 Task: Assign in the project ZillaTech the issue 'Implement a new cloud-based fleet management system for a company with advanced vehicle tracking and maintenance features' to the sprint 'Infinity and Beyond'.
Action: Mouse moved to (193, 53)
Screenshot: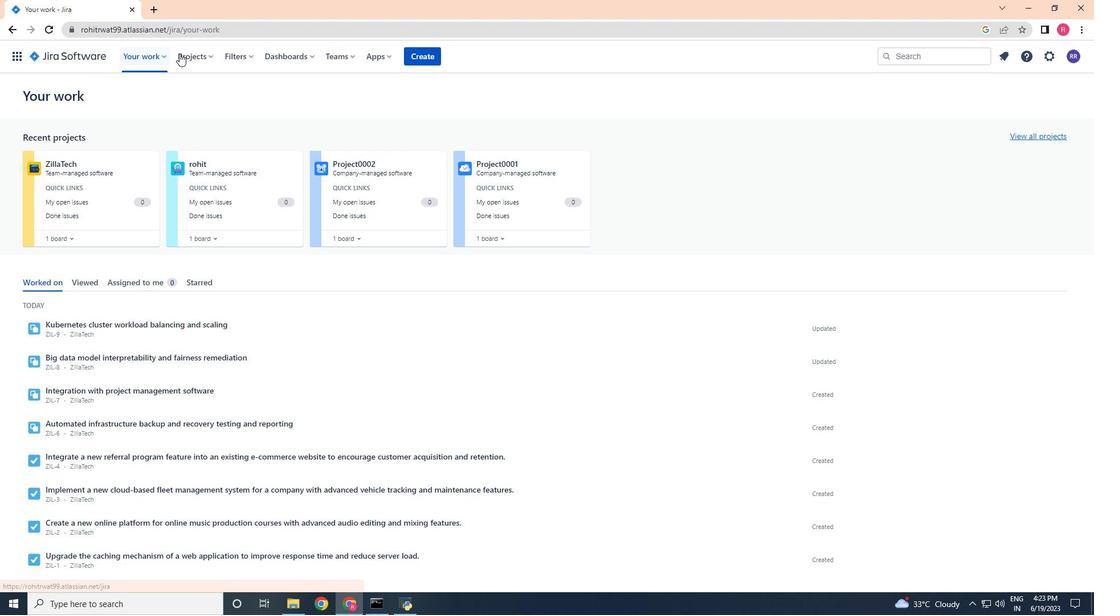 
Action: Mouse pressed left at (193, 53)
Screenshot: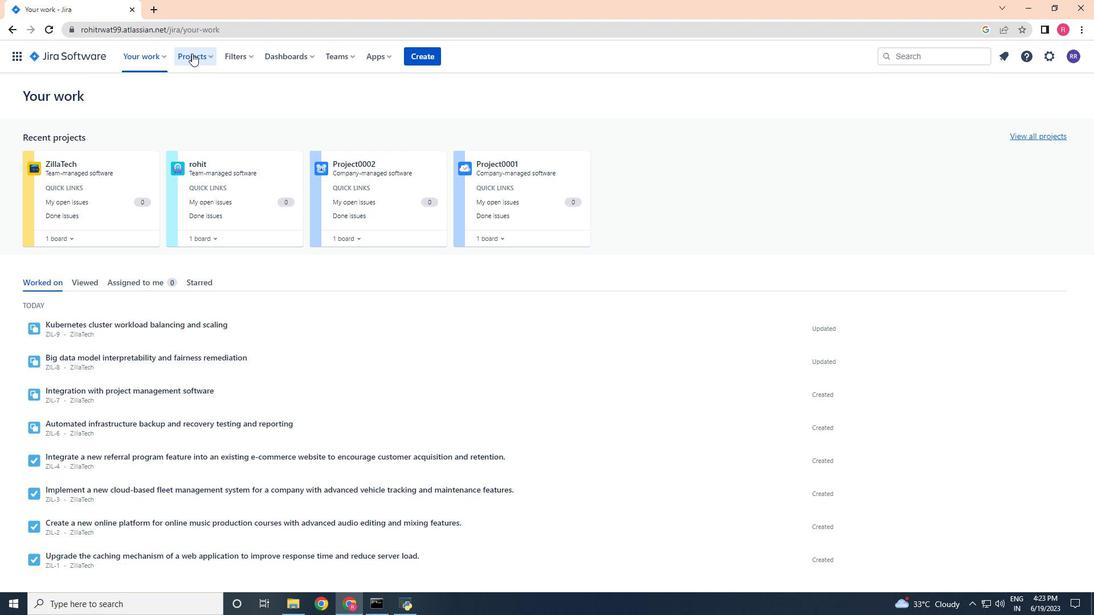 
Action: Mouse moved to (218, 106)
Screenshot: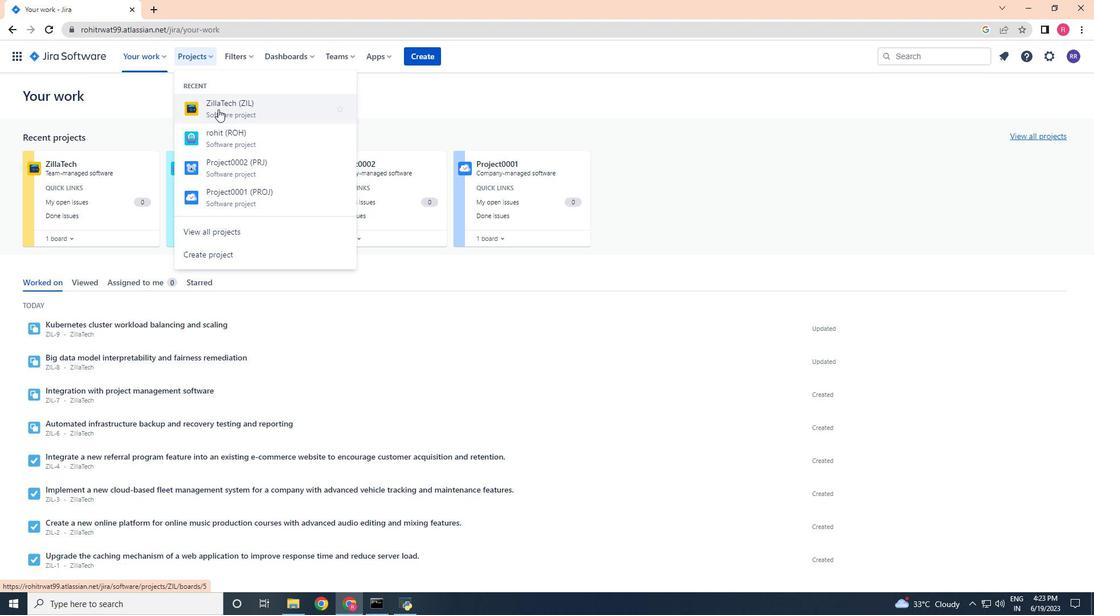 
Action: Mouse pressed left at (218, 106)
Screenshot: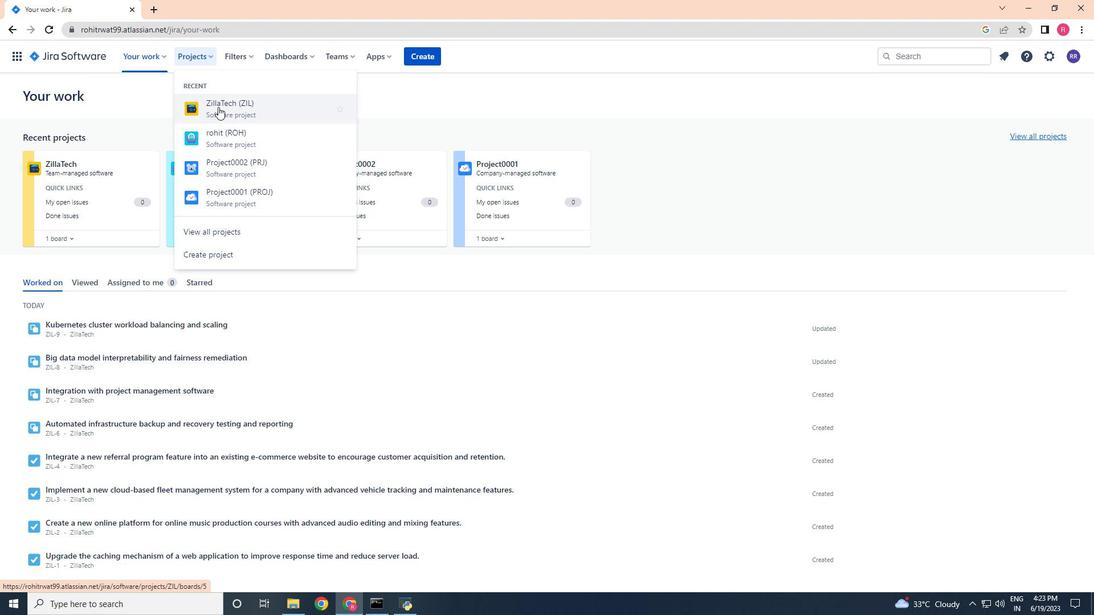 
Action: Mouse moved to (58, 177)
Screenshot: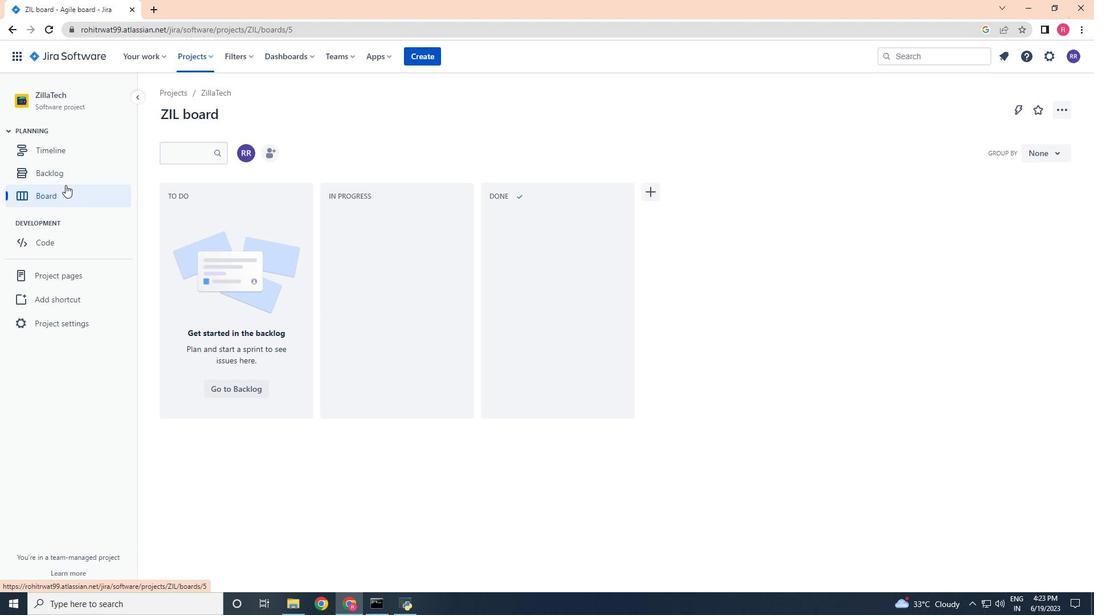 
Action: Mouse pressed left at (58, 177)
Screenshot: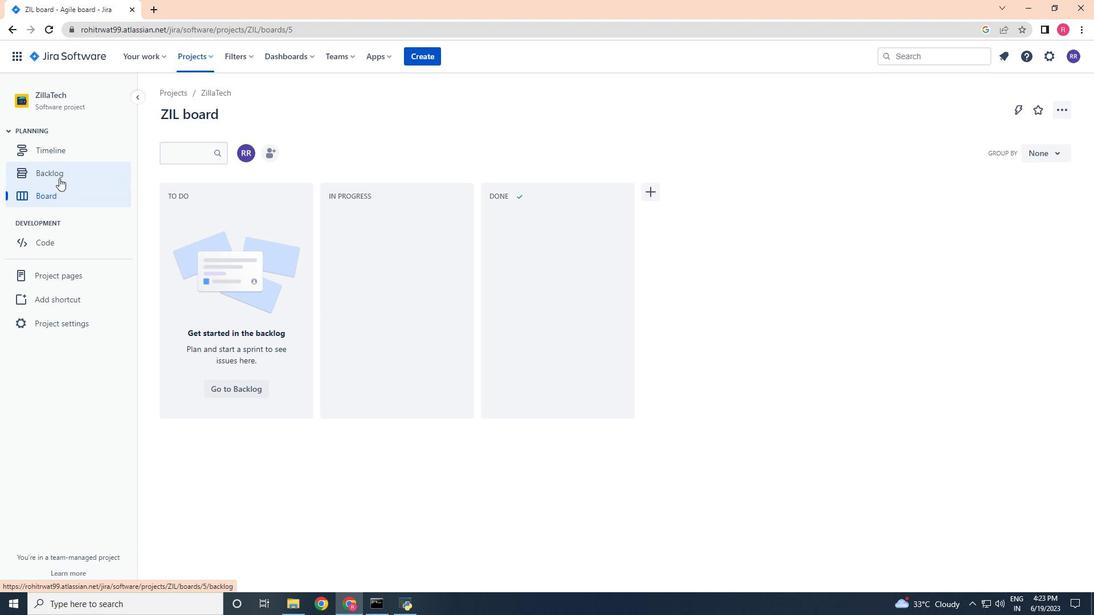 
Action: Mouse moved to (769, 423)
Screenshot: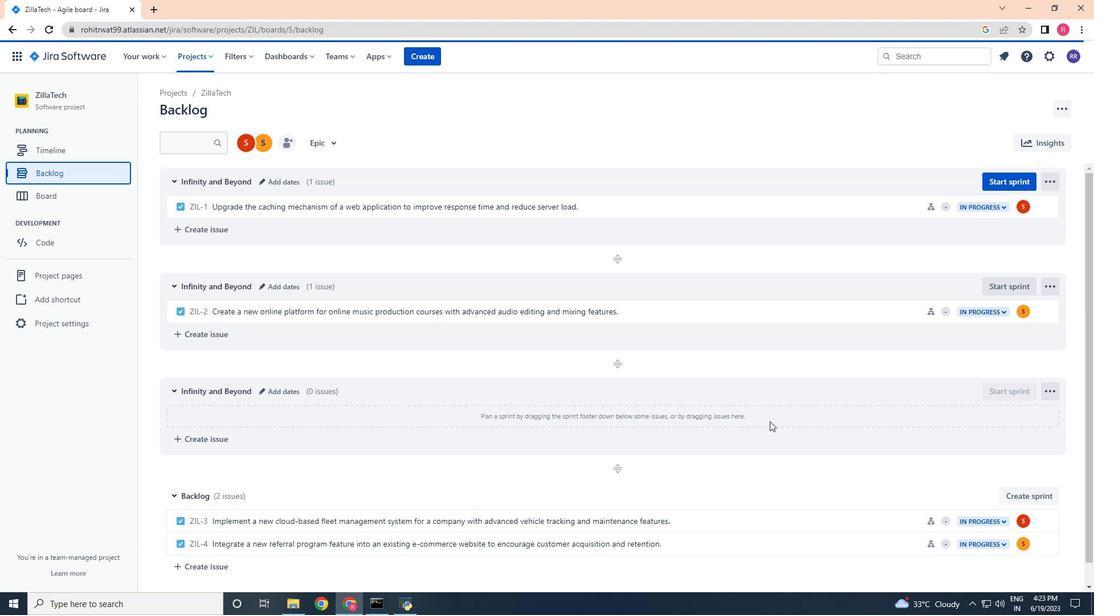 
Action: Mouse scrolled (769, 422) with delta (0, 0)
Screenshot: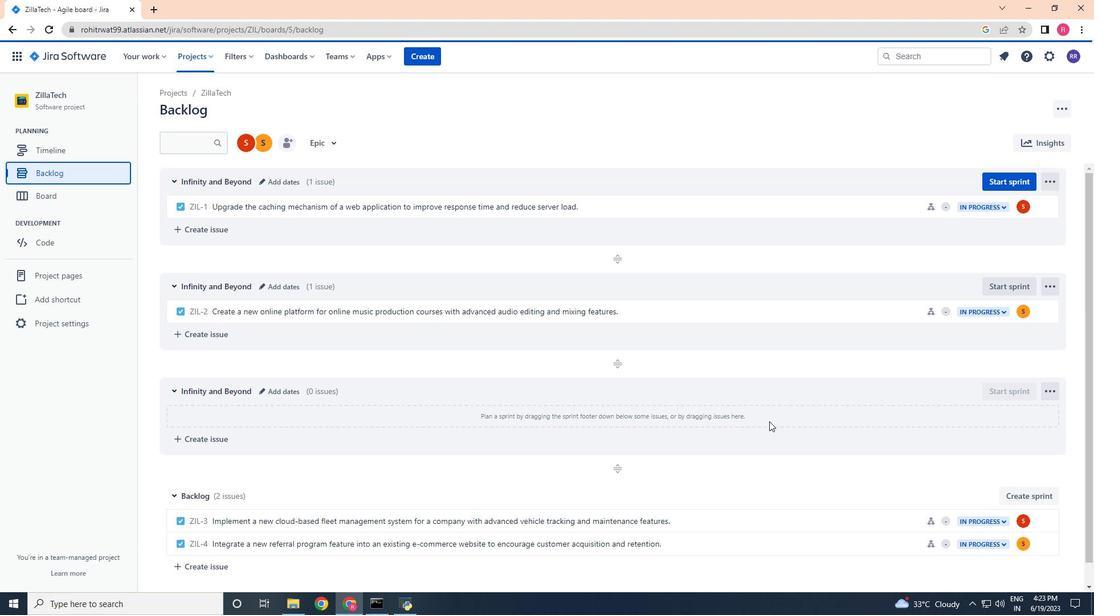 
Action: Mouse moved to (770, 428)
Screenshot: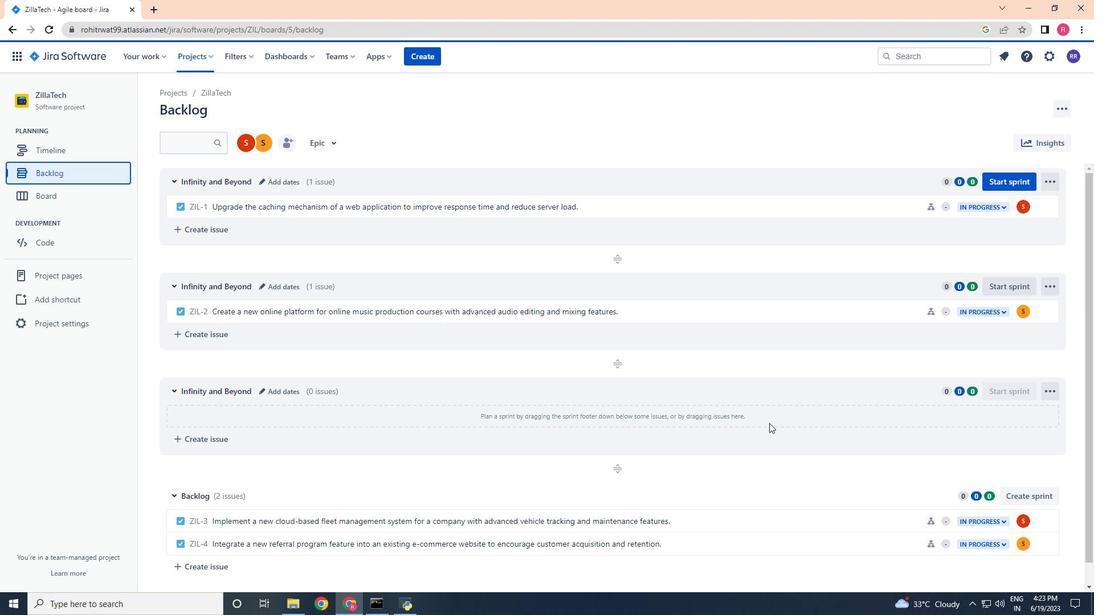 
Action: Mouse scrolled (769, 425) with delta (0, 0)
Screenshot: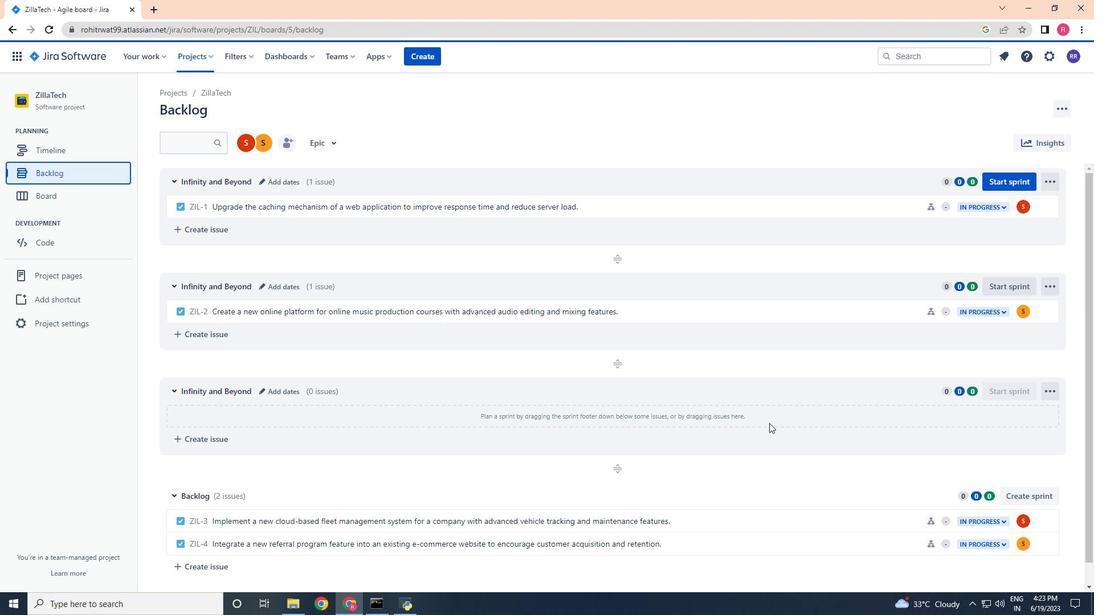 
Action: Mouse moved to (770, 428)
Screenshot: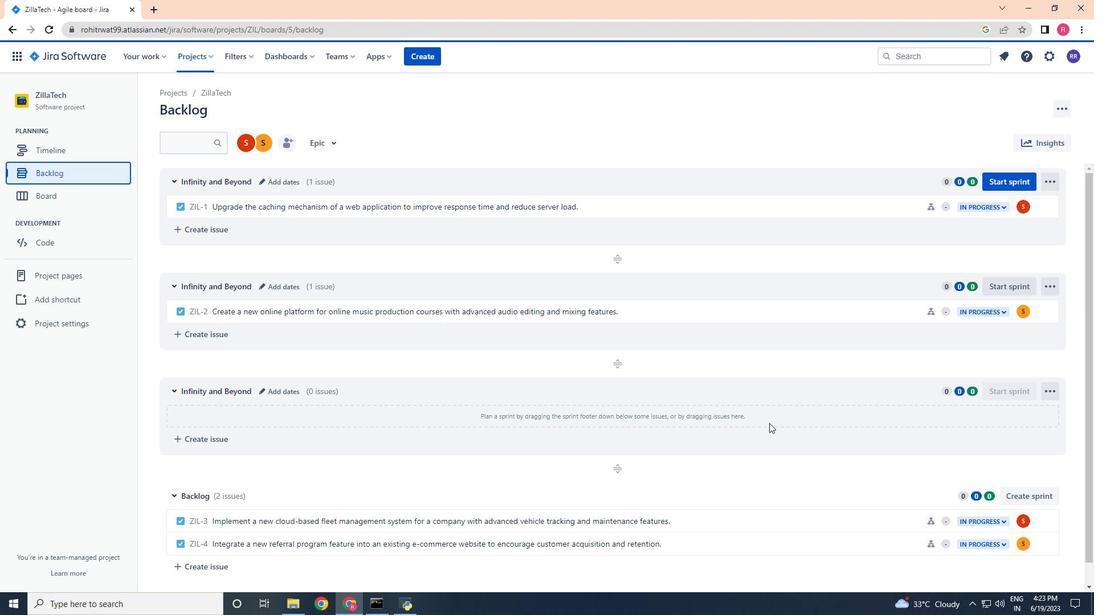 
Action: Mouse scrolled (770, 428) with delta (0, 0)
Screenshot: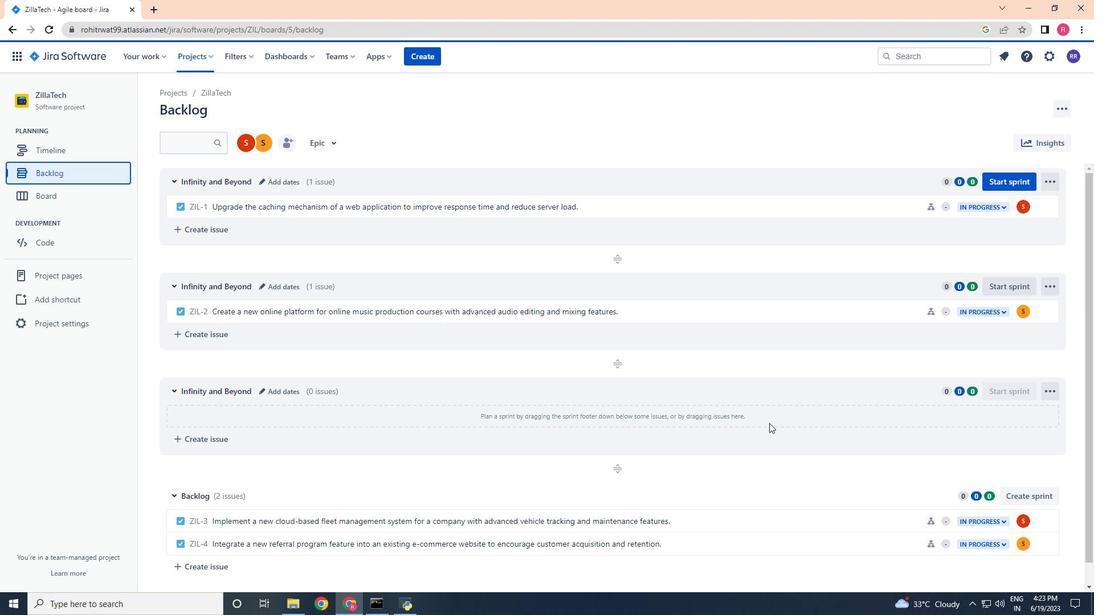 
Action: Mouse moved to (772, 429)
Screenshot: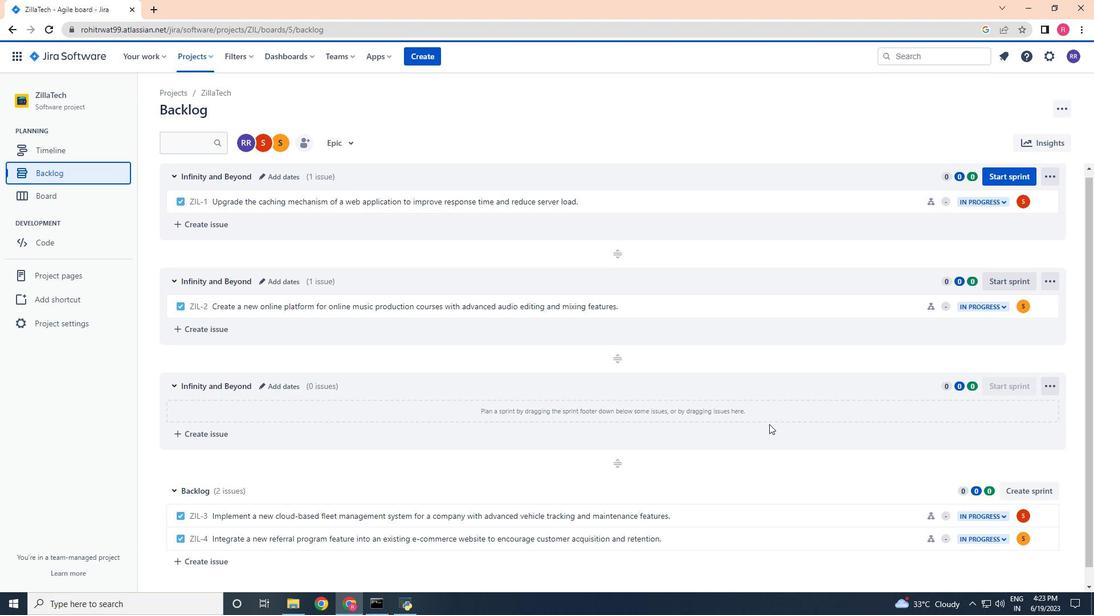 
Action: Mouse scrolled (772, 428) with delta (0, 0)
Screenshot: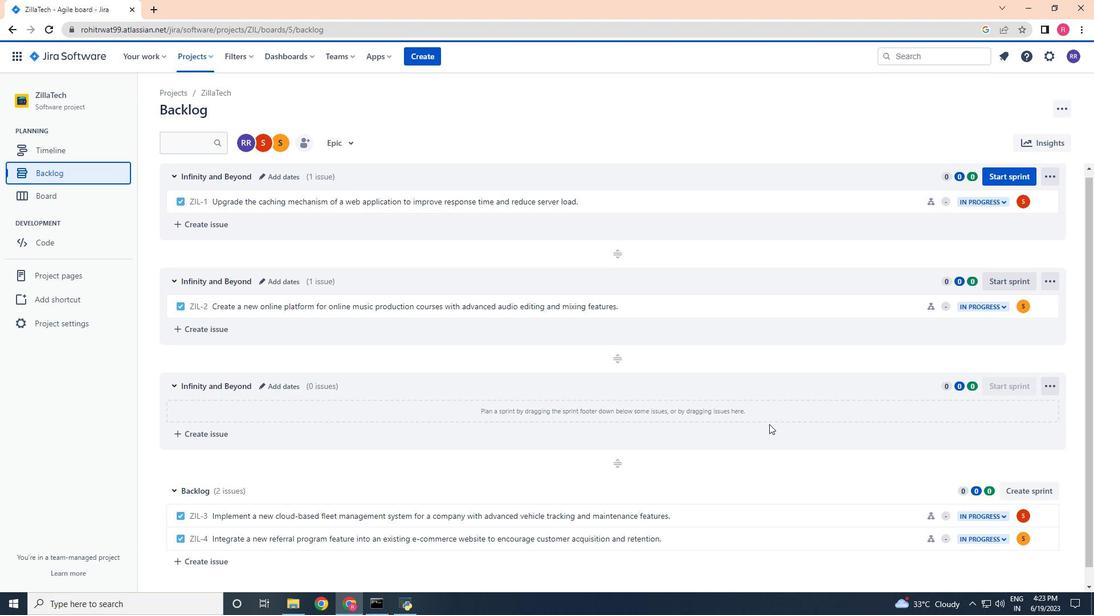 
Action: Mouse moved to (1041, 498)
Screenshot: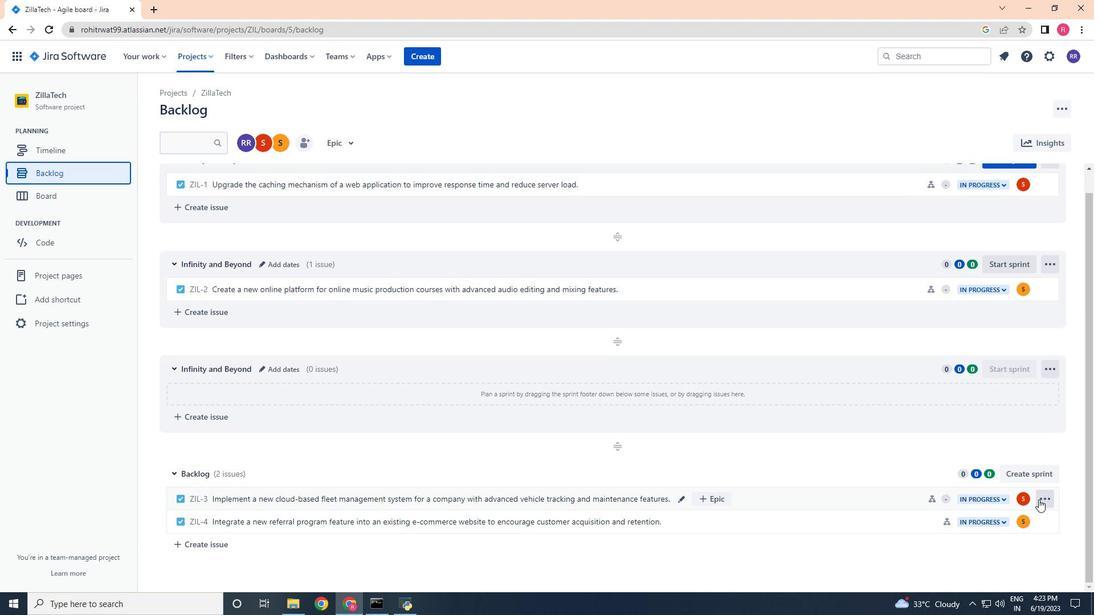 
Action: Mouse pressed left at (1041, 498)
Screenshot: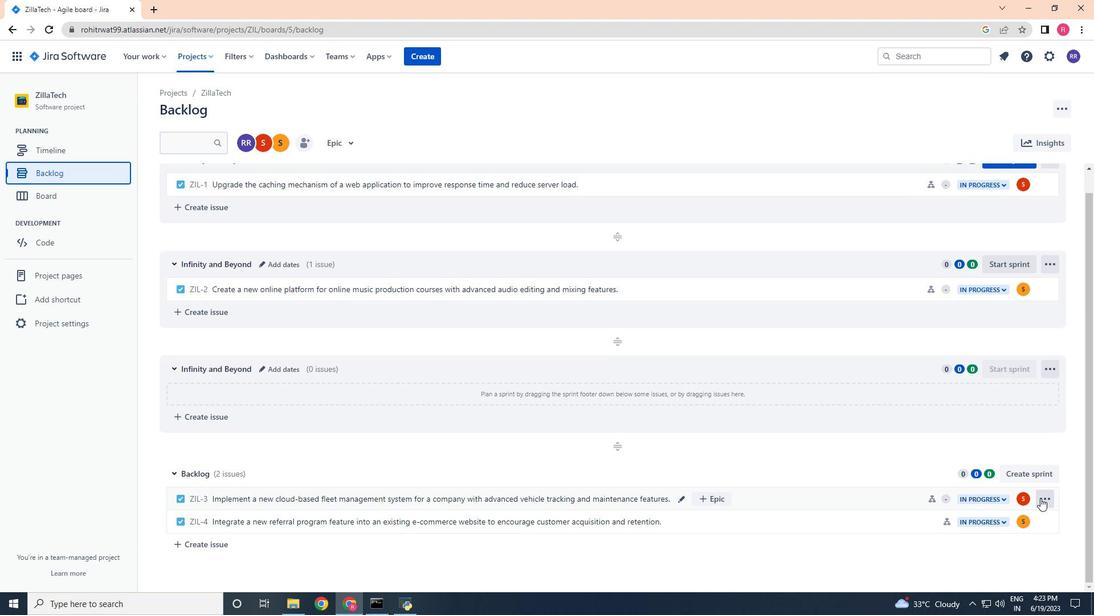 
Action: Mouse moved to (1016, 437)
Screenshot: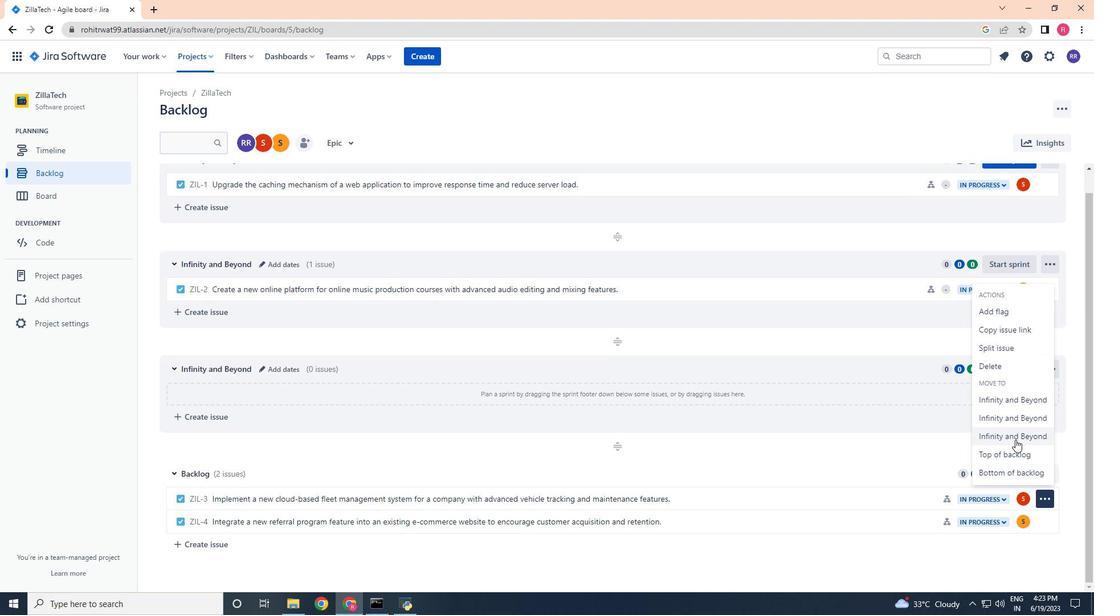 
Action: Mouse pressed left at (1016, 437)
Screenshot: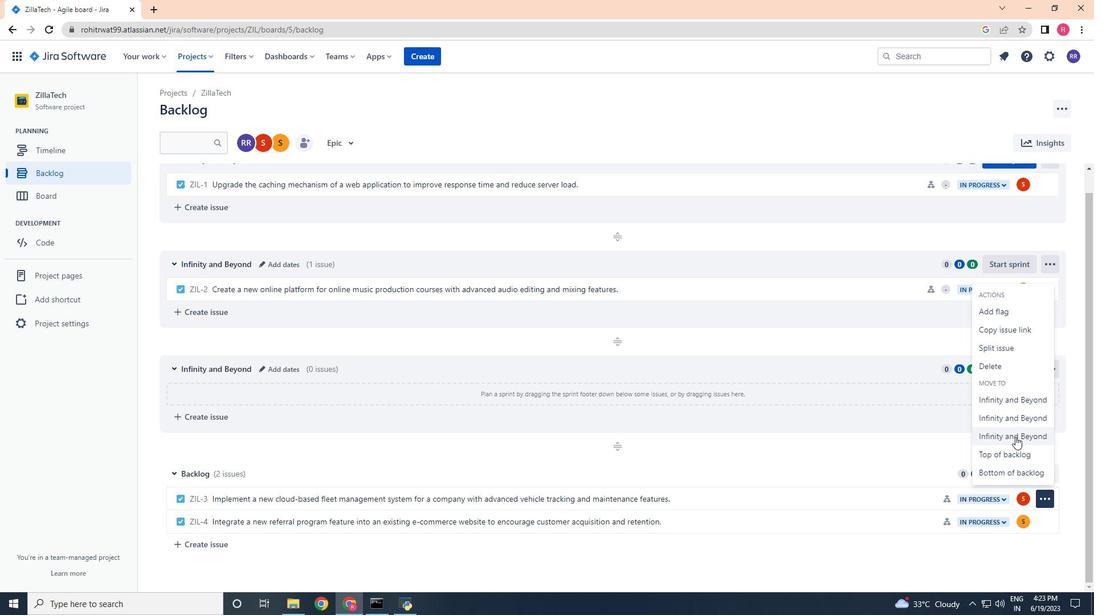
Action: Mouse moved to (585, 378)
Screenshot: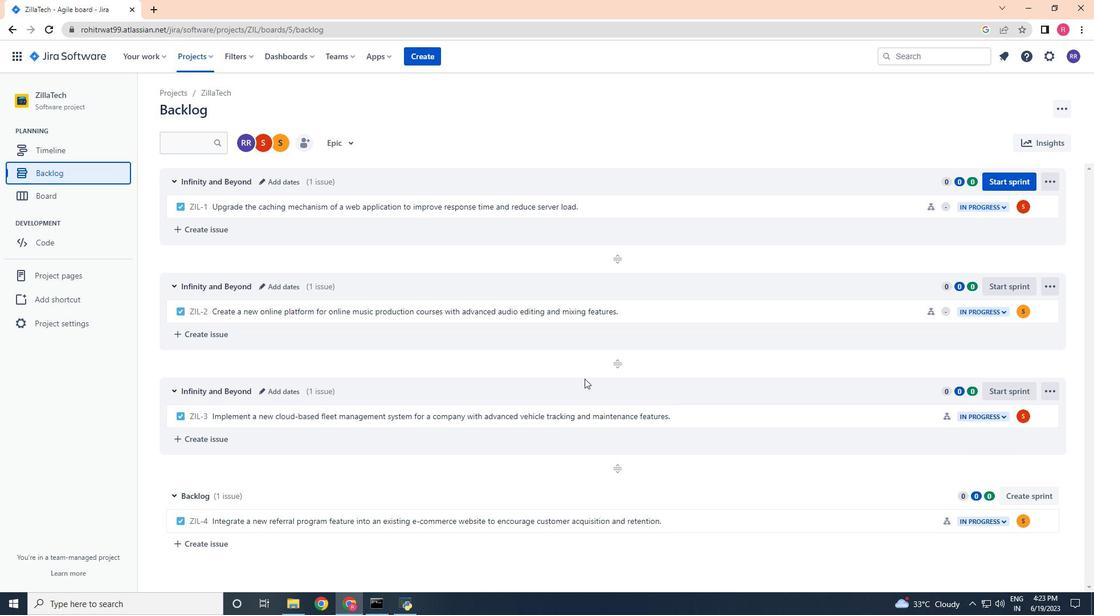 
